 Task: Create a new field with title Stage with name TripleWorks with field type as Single-select and options as Not Started, In Progress and Complete.
Action: Mouse moved to (65, 407)
Screenshot: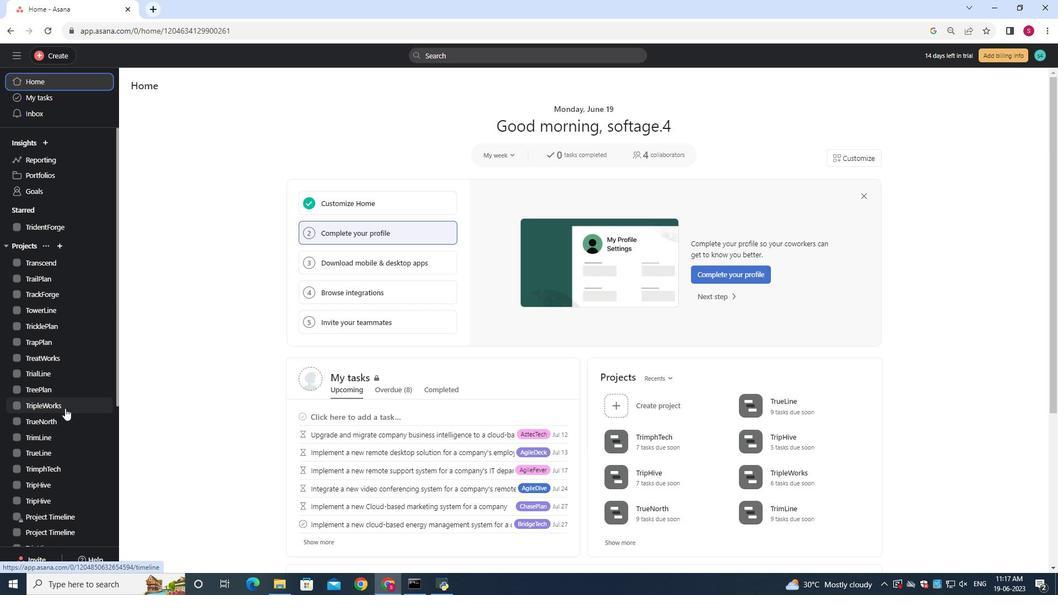 
Action: Mouse pressed left at (65, 407)
Screenshot: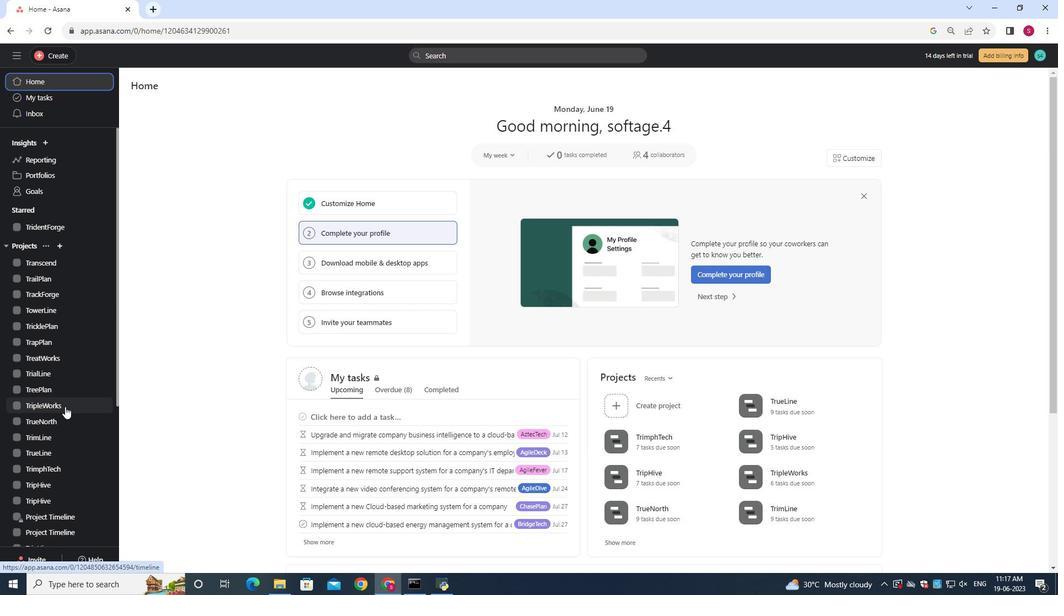 
Action: Mouse moved to (178, 107)
Screenshot: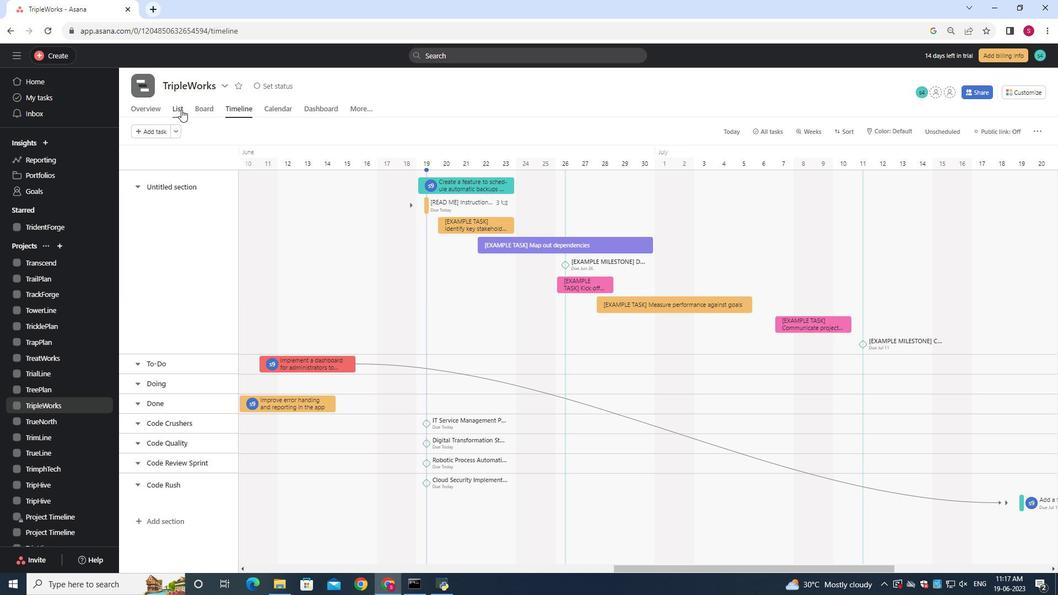 
Action: Mouse pressed left at (178, 107)
Screenshot: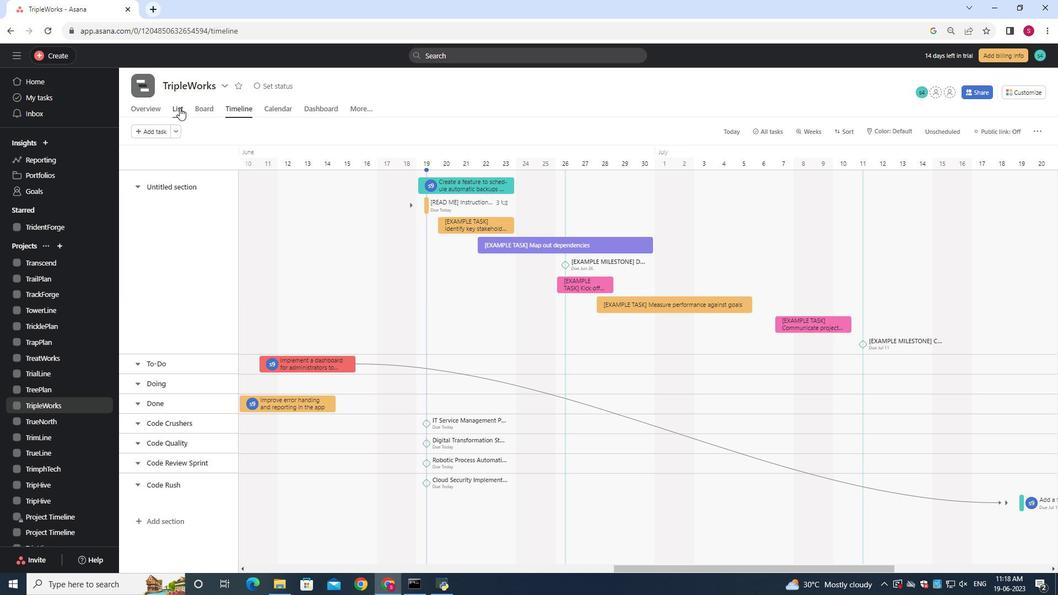 
Action: Mouse moved to (745, 150)
Screenshot: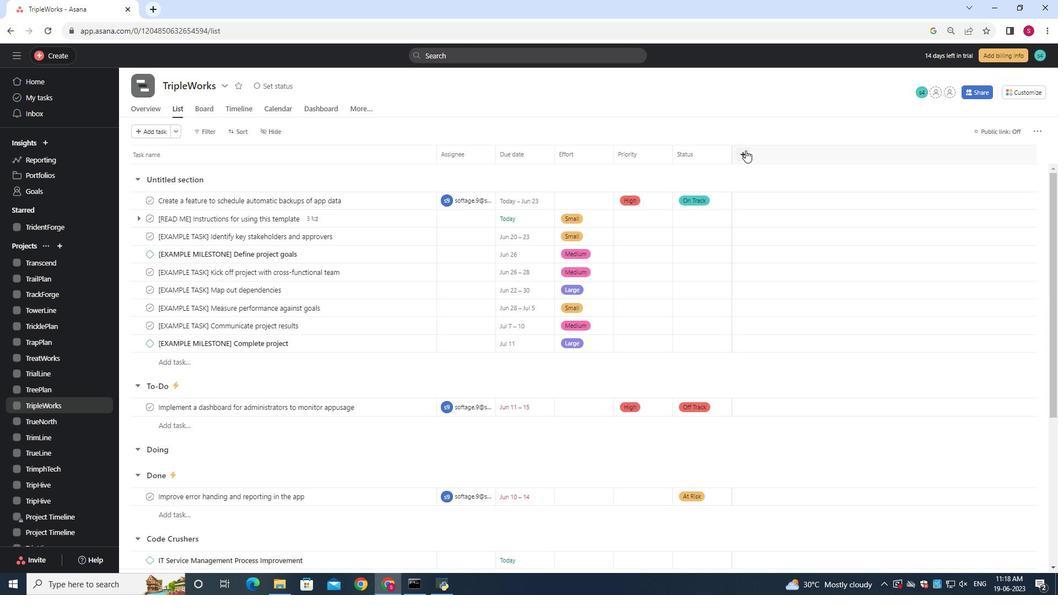 
Action: Mouse pressed left at (745, 150)
Screenshot: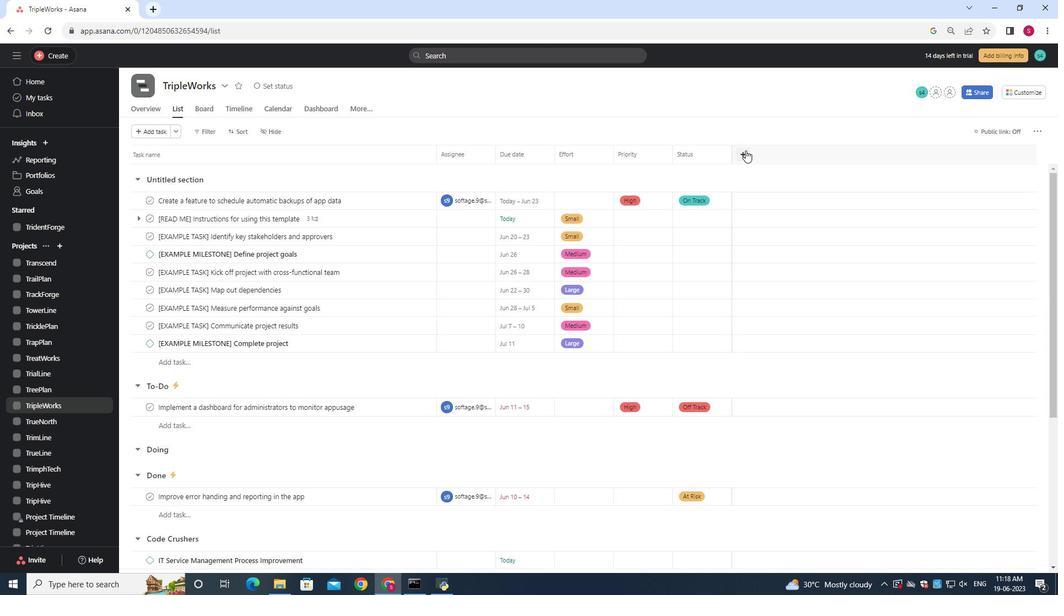 
Action: Mouse moved to (770, 265)
Screenshot: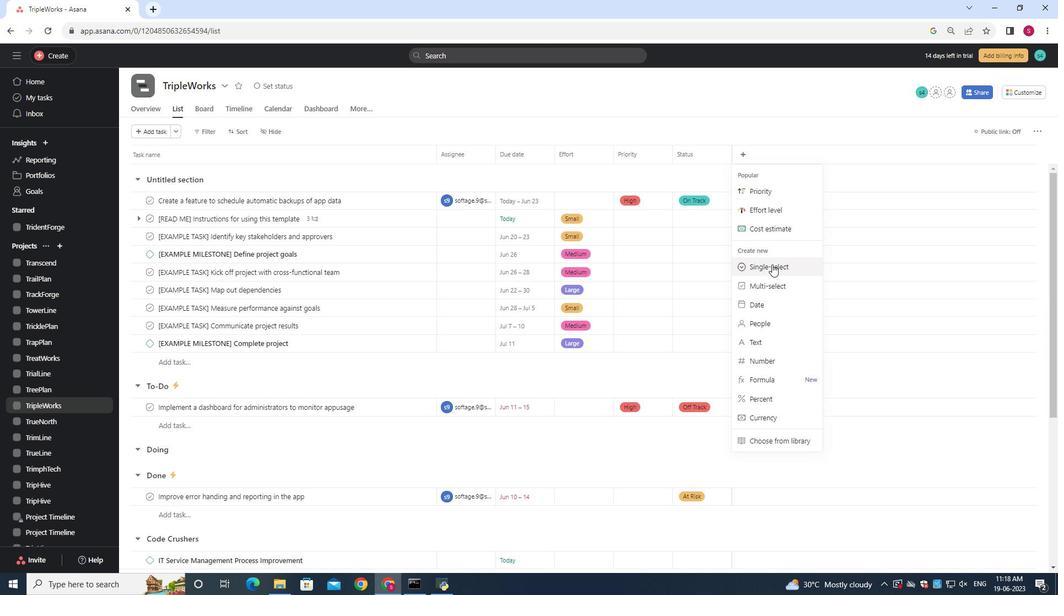 
Action: Mouse pressed left at (770, 265)
Screenshot: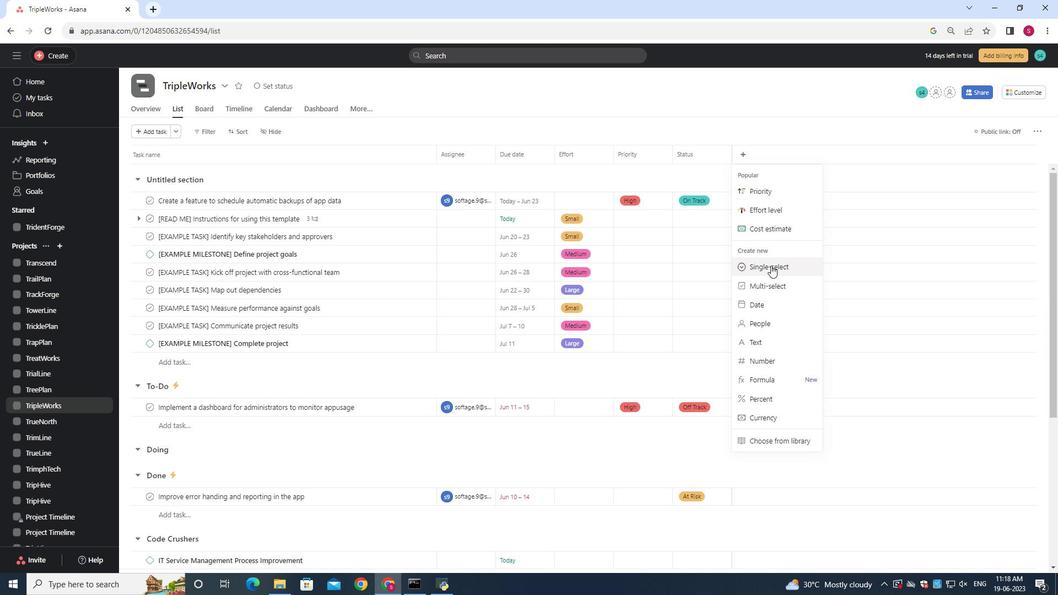 
Action: Mouse moved to (644, 209)
Screenshot: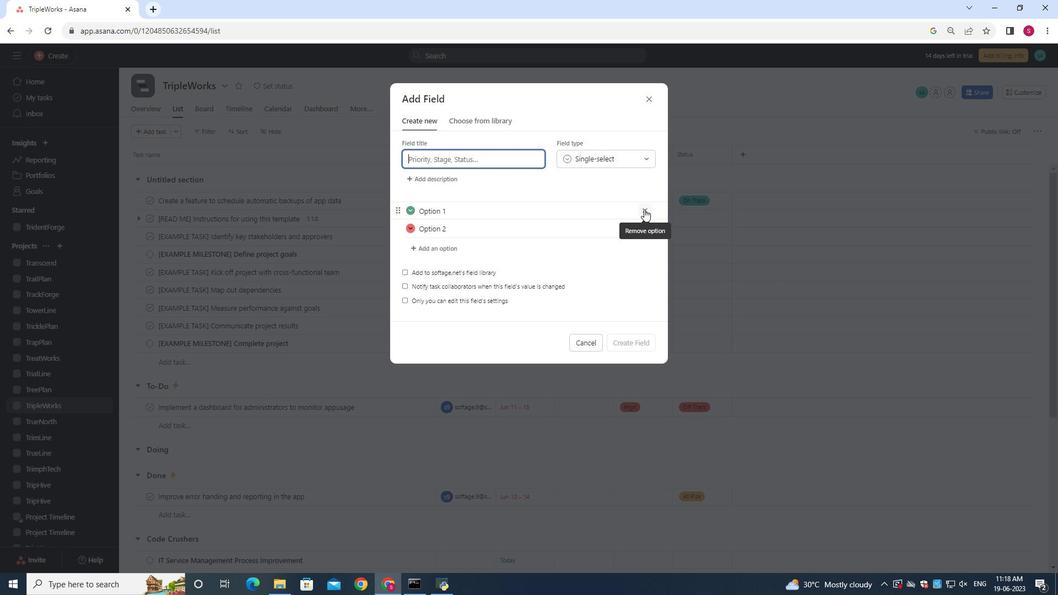 
Action: Mouse pressed left at (644, 209)
Screenshot: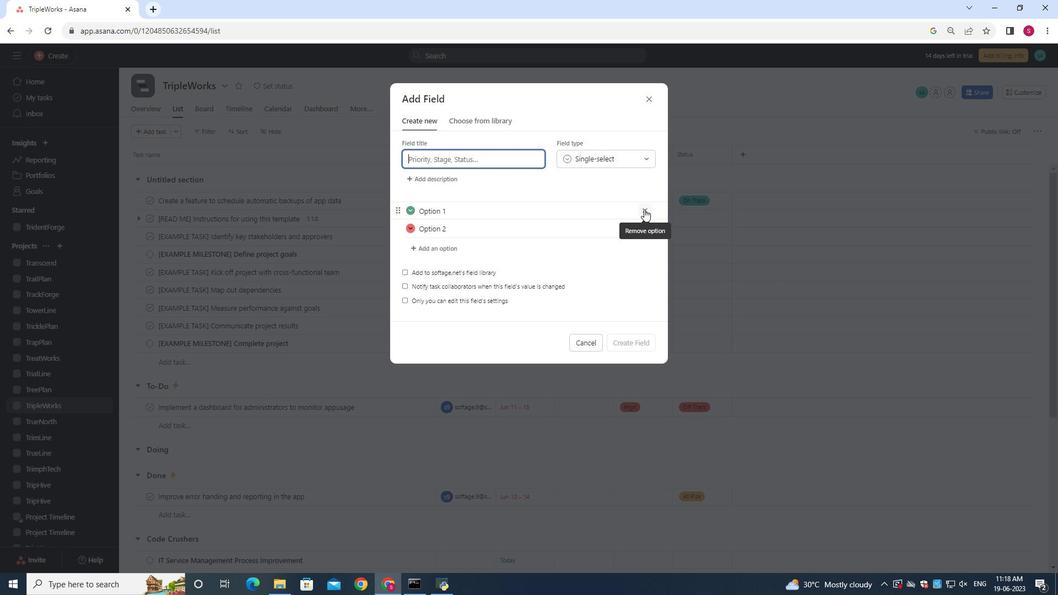 
Action: Mouse moved to (645, 209)
Screenshot: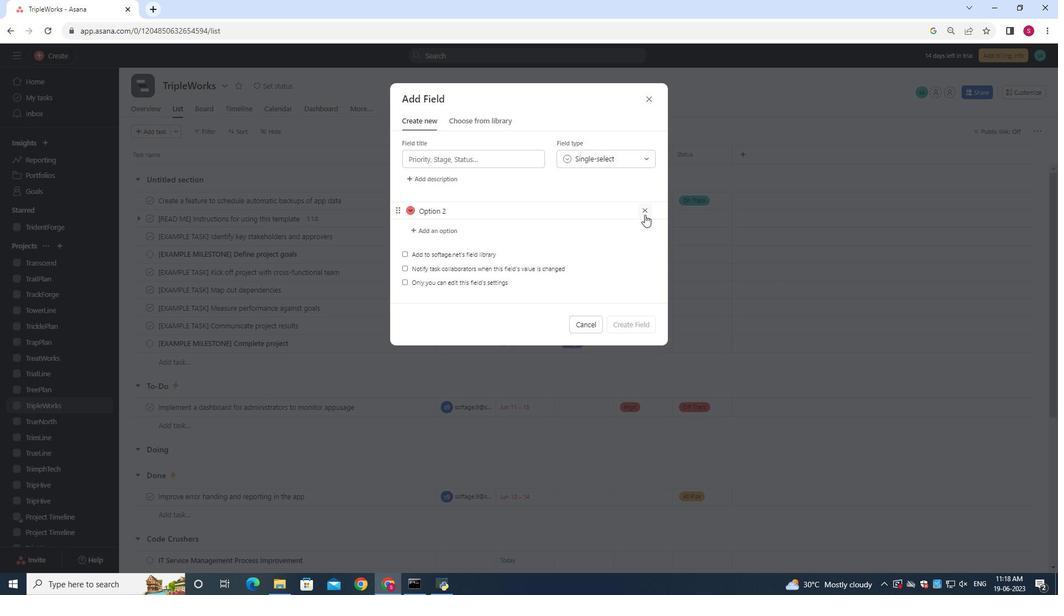 
Action: Mouse pressed left at (645, 209)
Screenshot: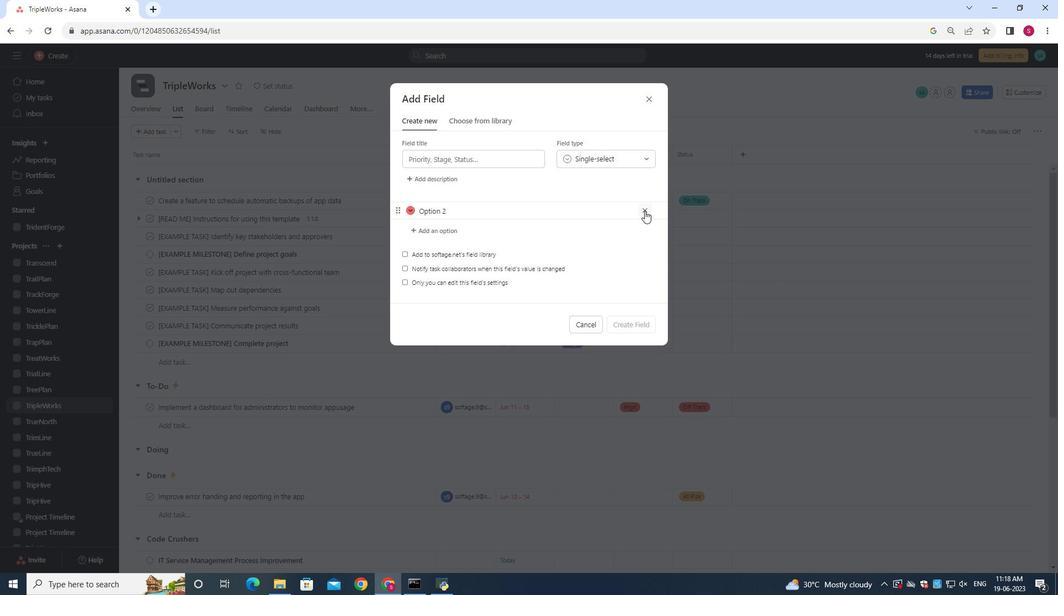 
Action: Mouse moved to (440, 211)
Screenshot: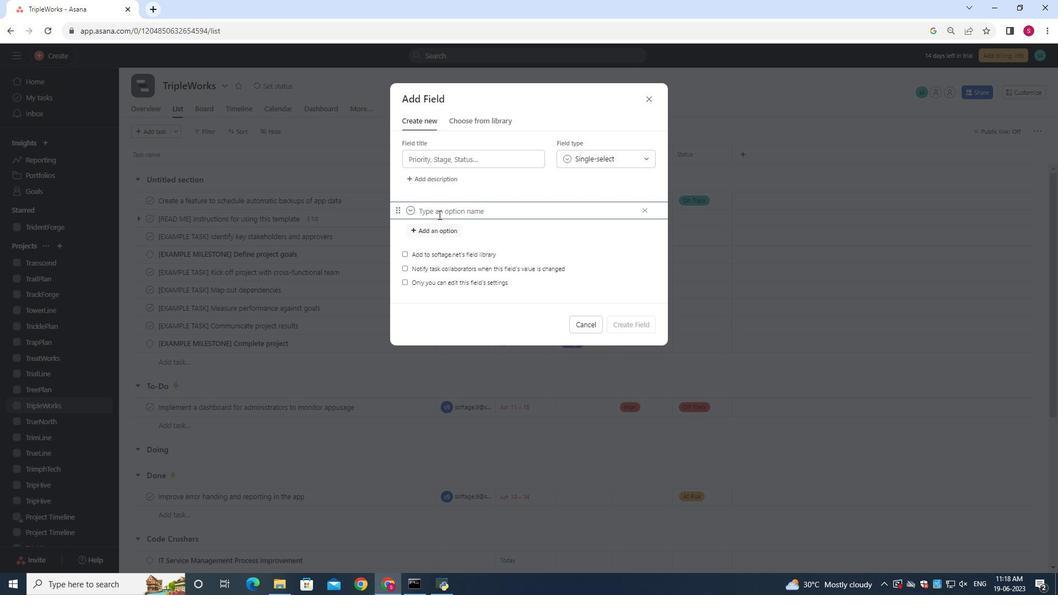 
Action: Key pressed <Key.shift>Not<Key.space><Key.shift><Key.shift><Key.shift>Started<Key.enter><Key.shift>In<Key.space><Key.shift><Key.shift><Key.shift><Key.shift>Progress<Key.enter><Key.shift><Key.shift><Key.shift><Key.shift><Key.shift><Key.shift><Key.shift><Key.shift><Key.shift><Key.shift><Key.shift><Key.shift>Complete
Screenshot: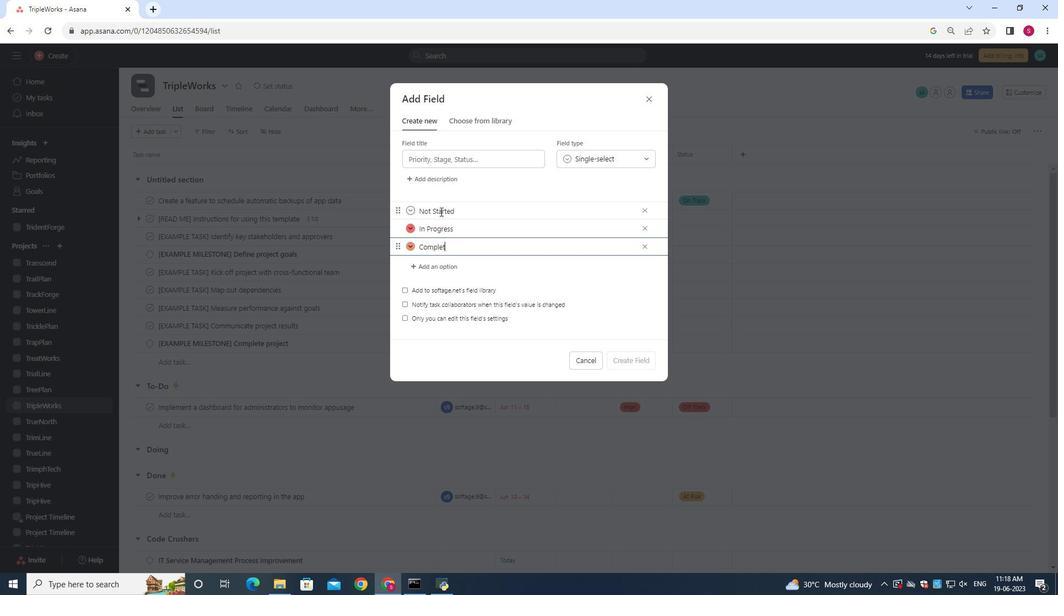 
Action: Mouse moved to (577, 163)
Screenshot: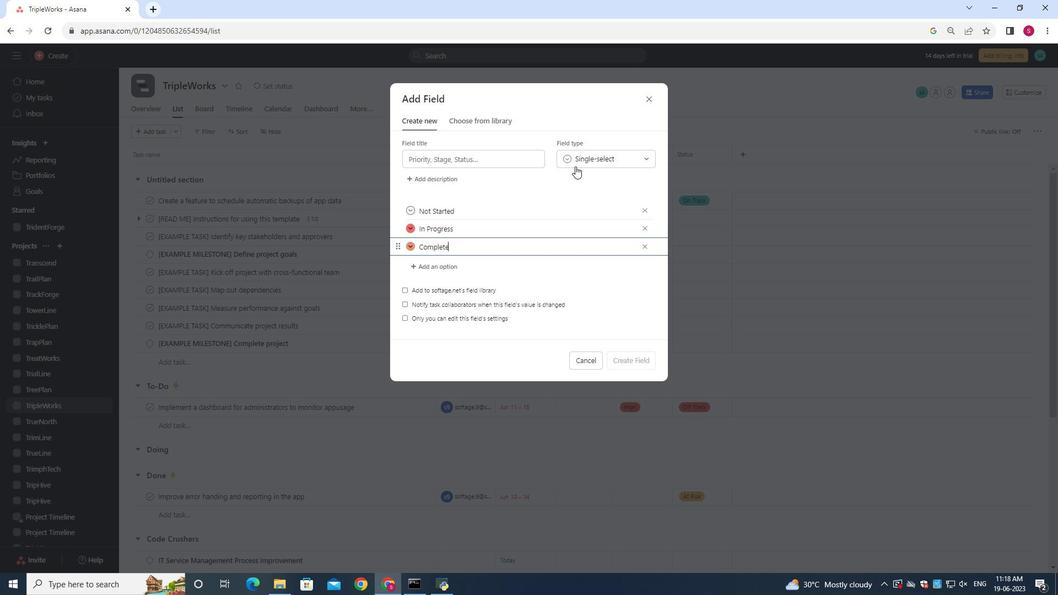 
Action: Mouse pressed left at (577, 163)
Screenshot: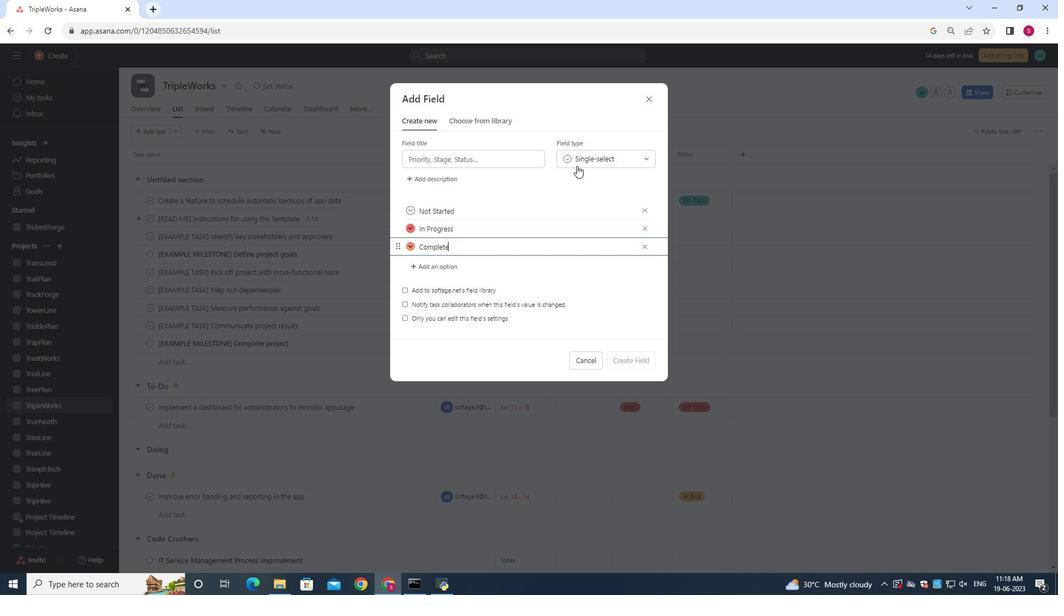
Action: Mouse moved to (580, 173)
Screenshot: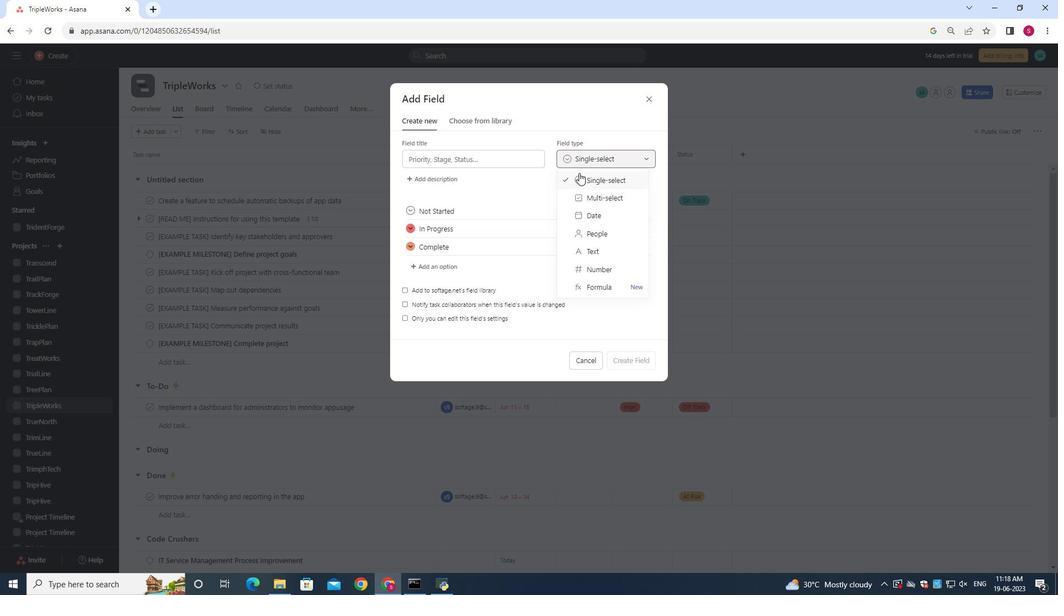 
Action: Mouse pressed left at (580, 173)
Screenshot: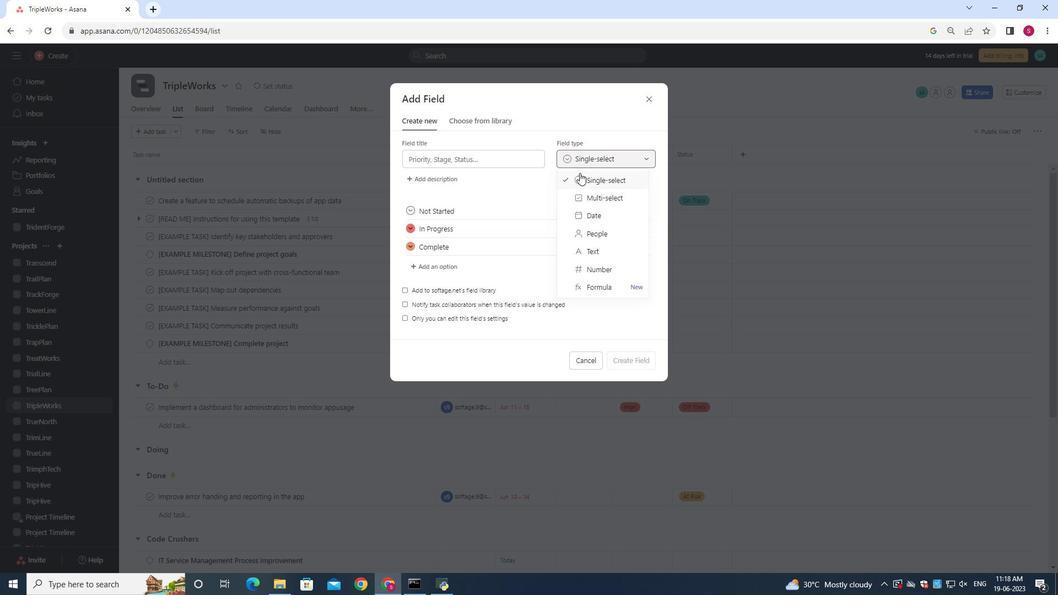 
Action: Mouse moved to (474, 151)
Screenshot: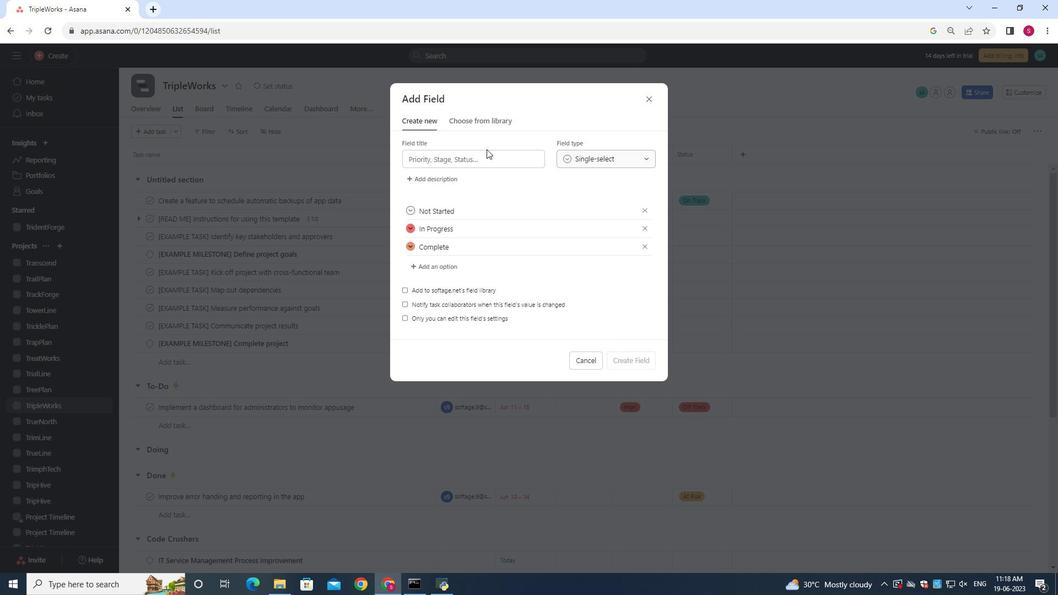 
Action: Mouse pressed left at (474, 151)
Screenshot: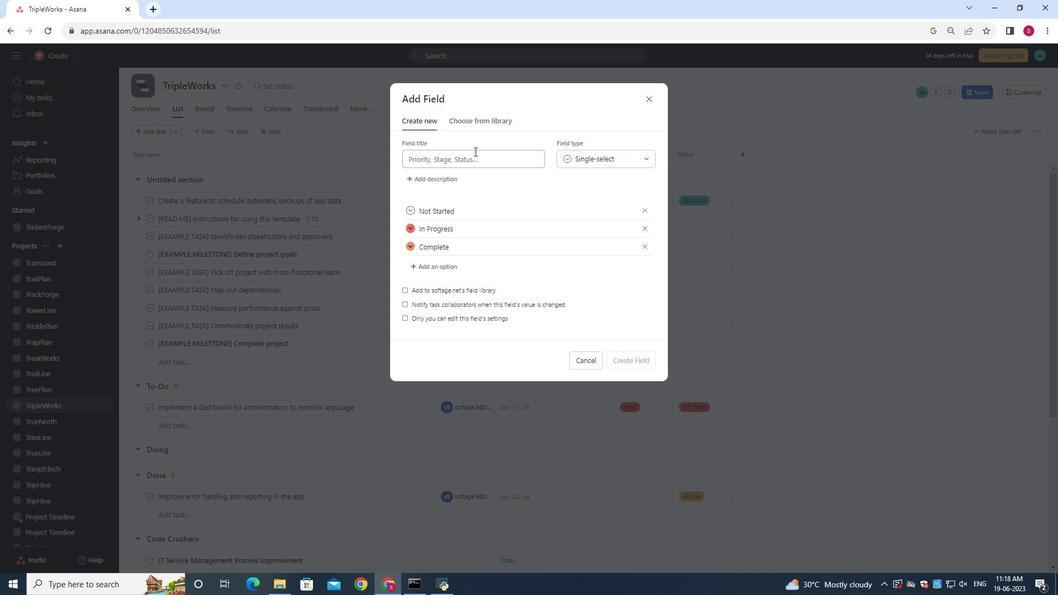
Action: Mouse moved to (469, 160)
Screenshot: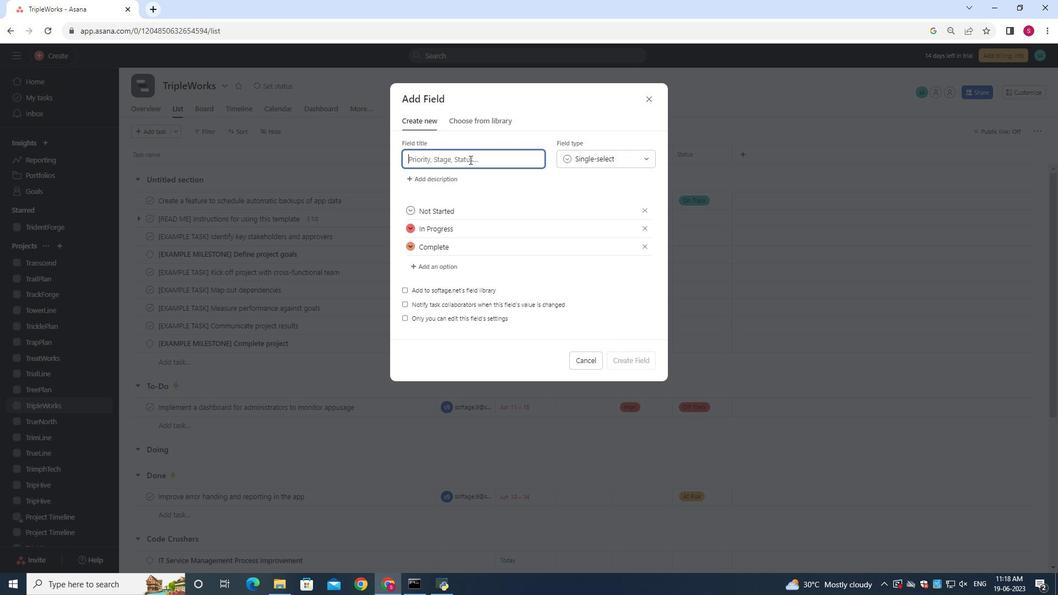 
Action: Key pressed <Key.shift><Key.shift><Key.shift><Key.shift><Key.shift>Triple<Key.shift>Works
Screenshot: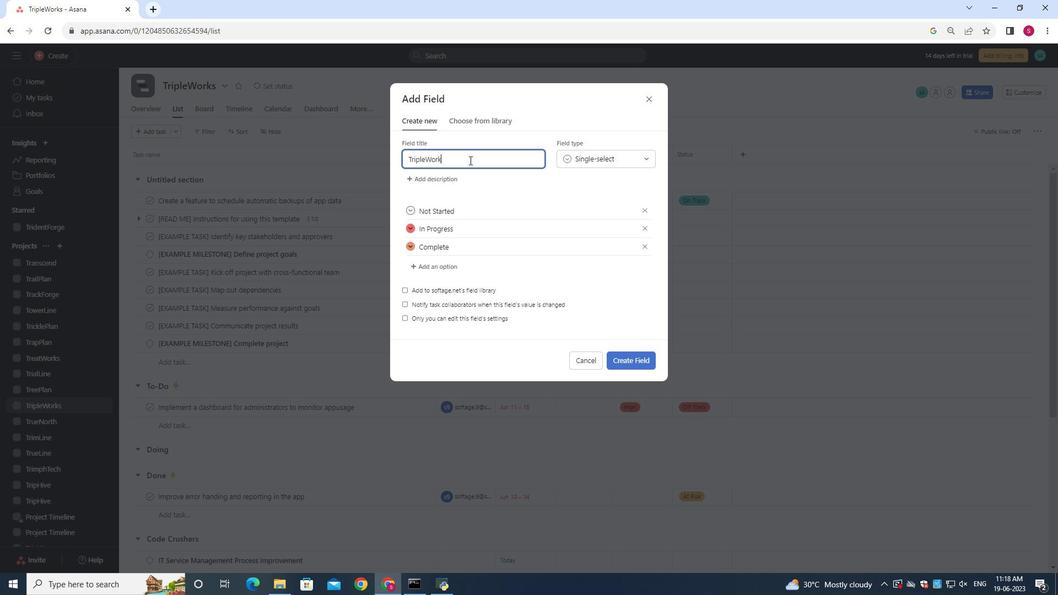 
Action: Mouse moved to (622, 357)
Screenshot: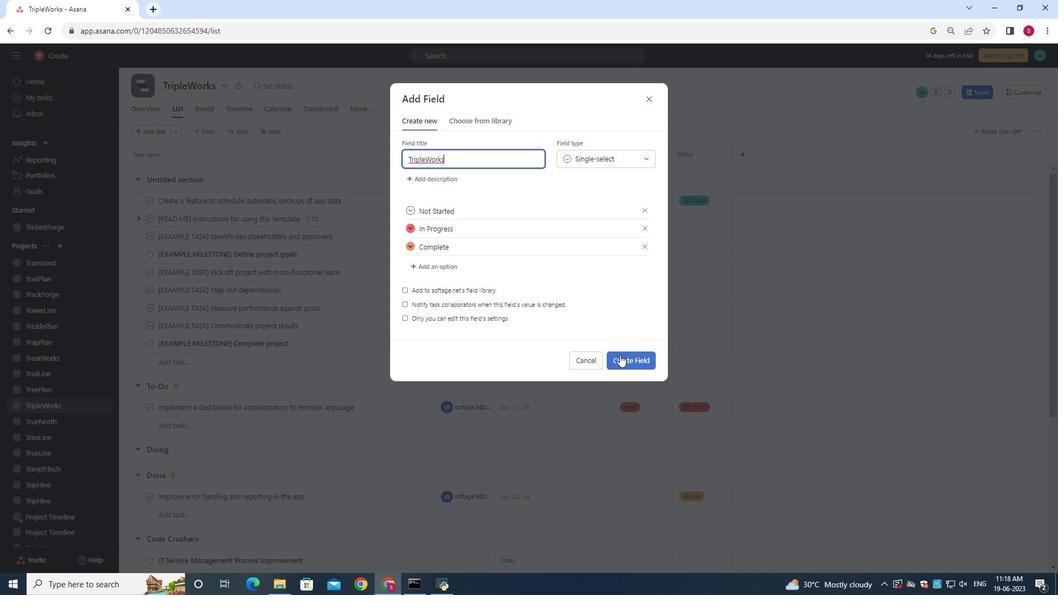 
Action: Mouse pressed left at (622, 357)
Screenshot: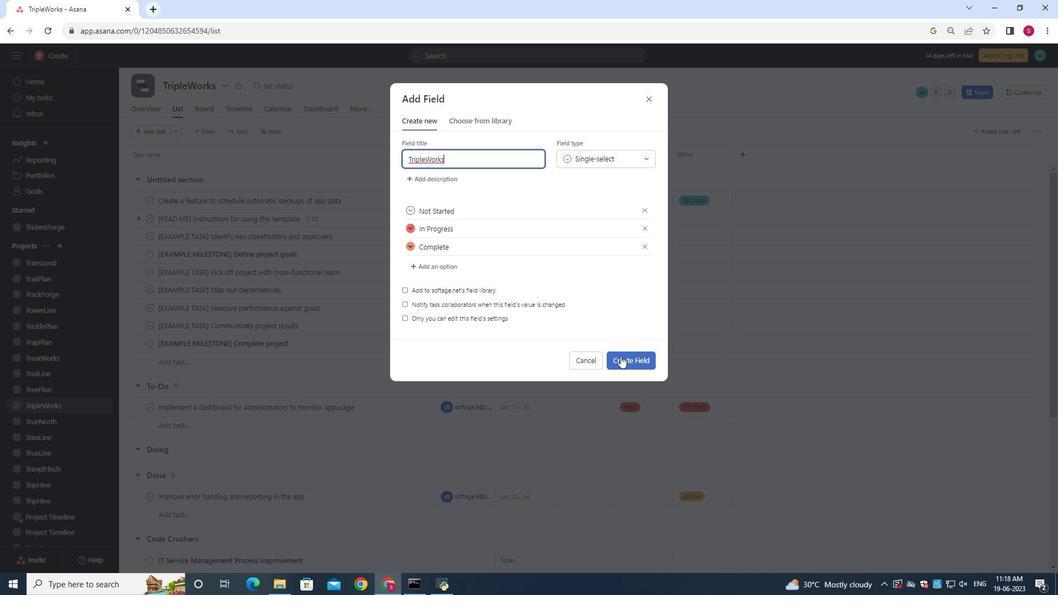 
Action: Mouse moved to (622, 356)
Screenshot: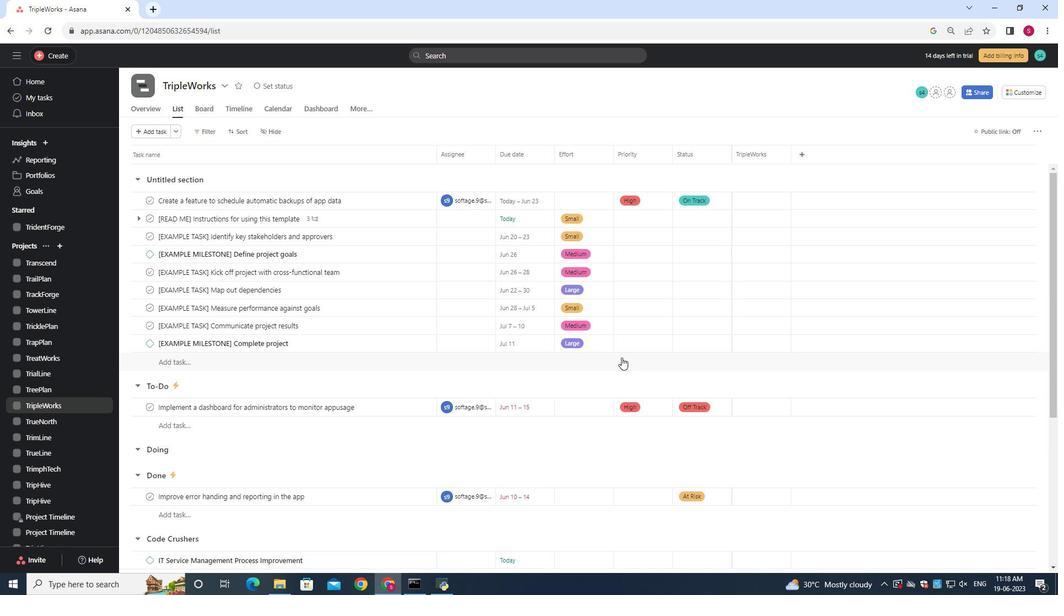 
